 Task: Display comments for you.
Action: Mouse moved to (1113, 111)
Screenshot: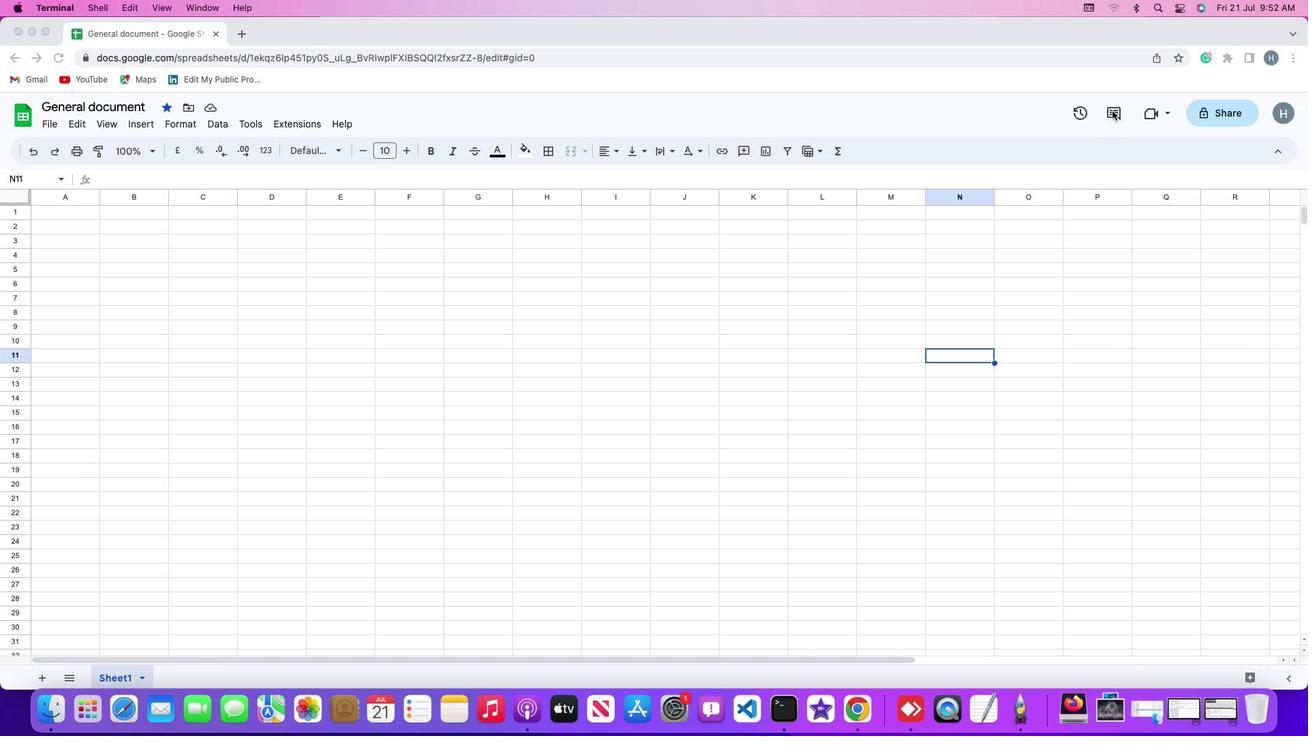 
Action: Mouse pressed left at (1113, 111)
Screenshot: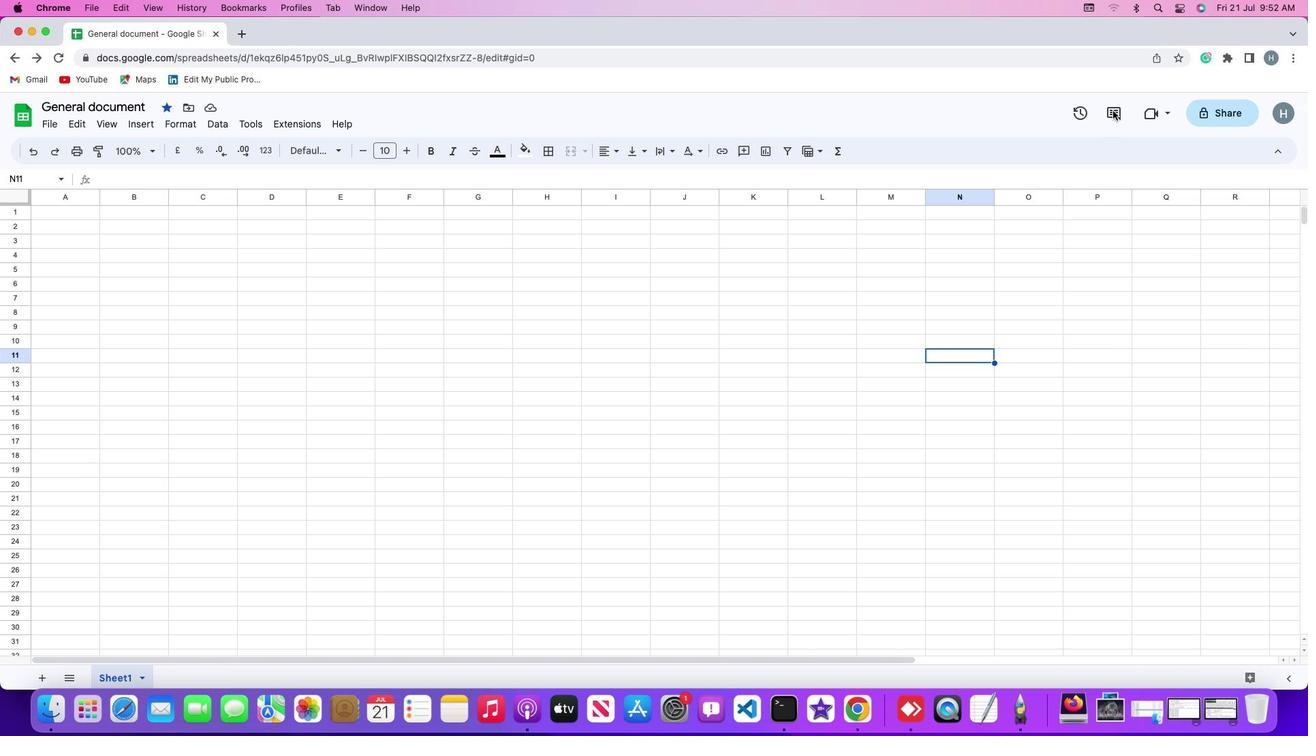 
Action: Mouse moved to (1118, 114)
Screenshot: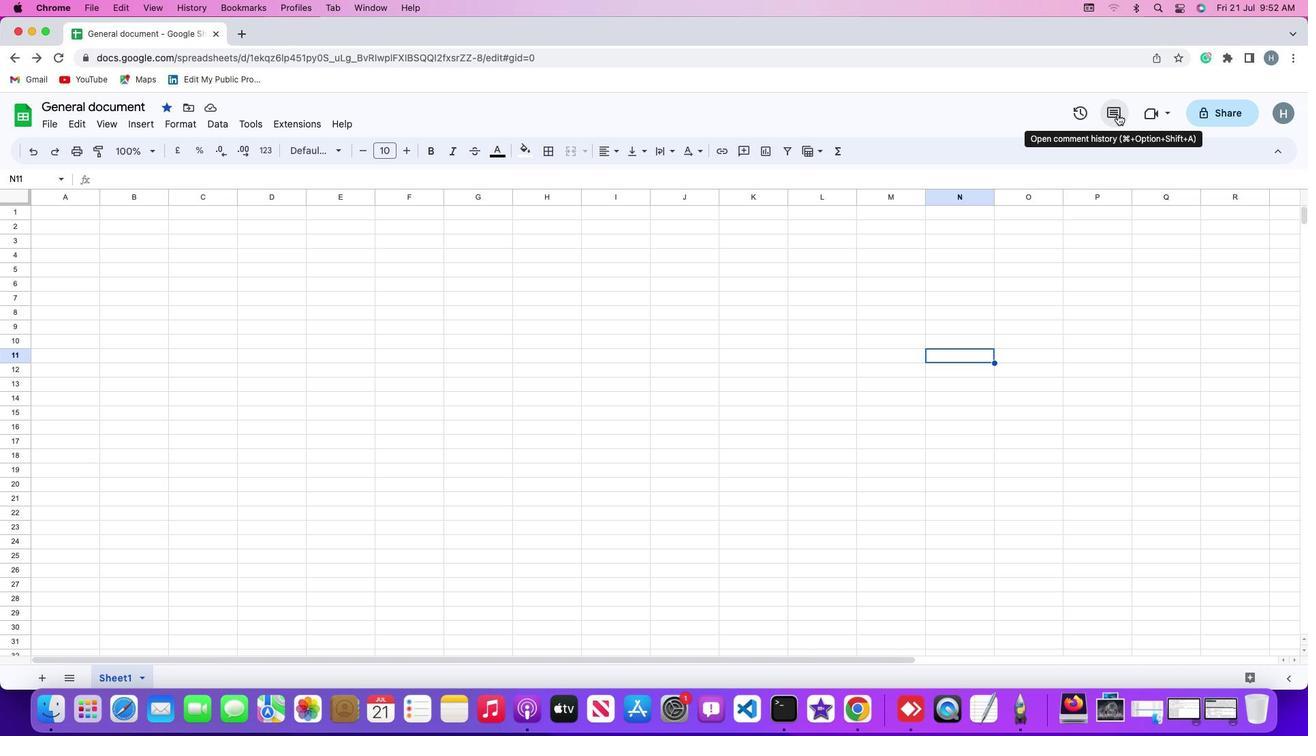 
Action: Mouse pressed left at (1118, 114)
Screenshot: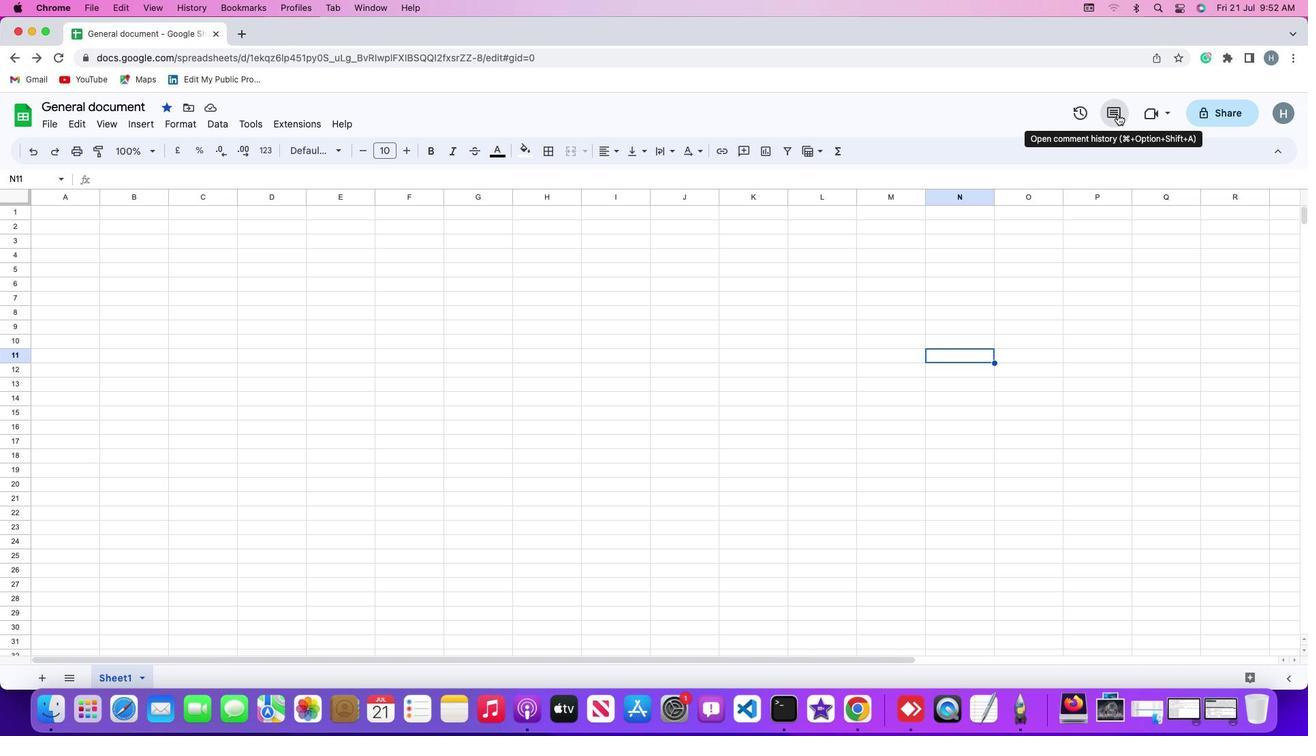 
Action: Mouse moved to (1134, 191)
Screenshot: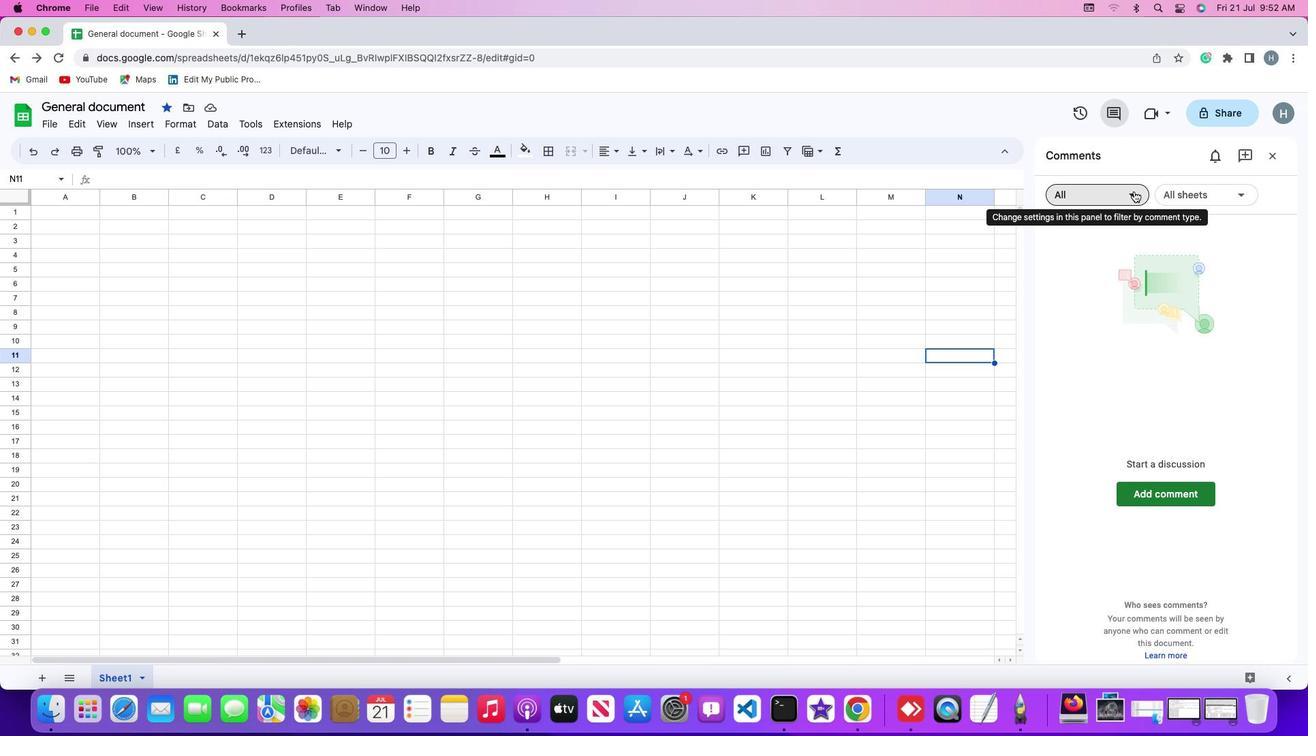 
Action: Mouse pressed left at (1134, 191)
Screenshot: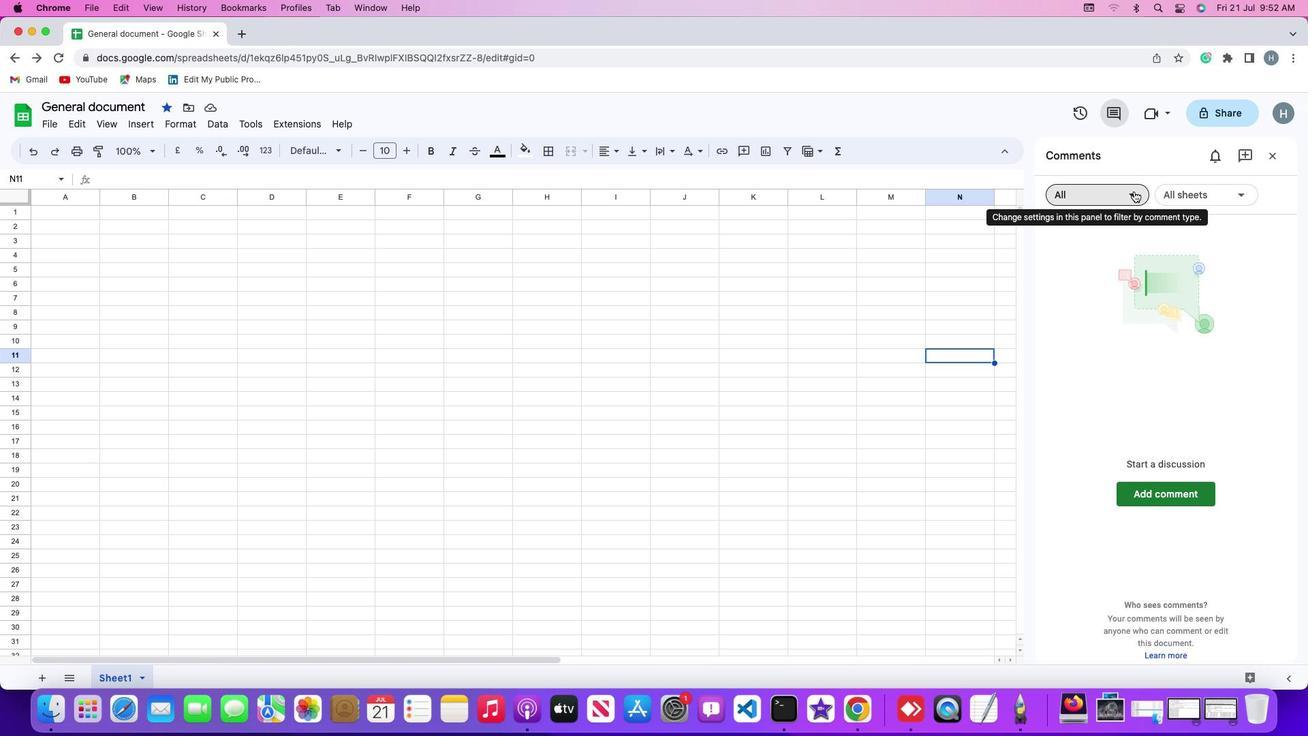 
Action: Mouse moved to (1105, 237)
Screenshot: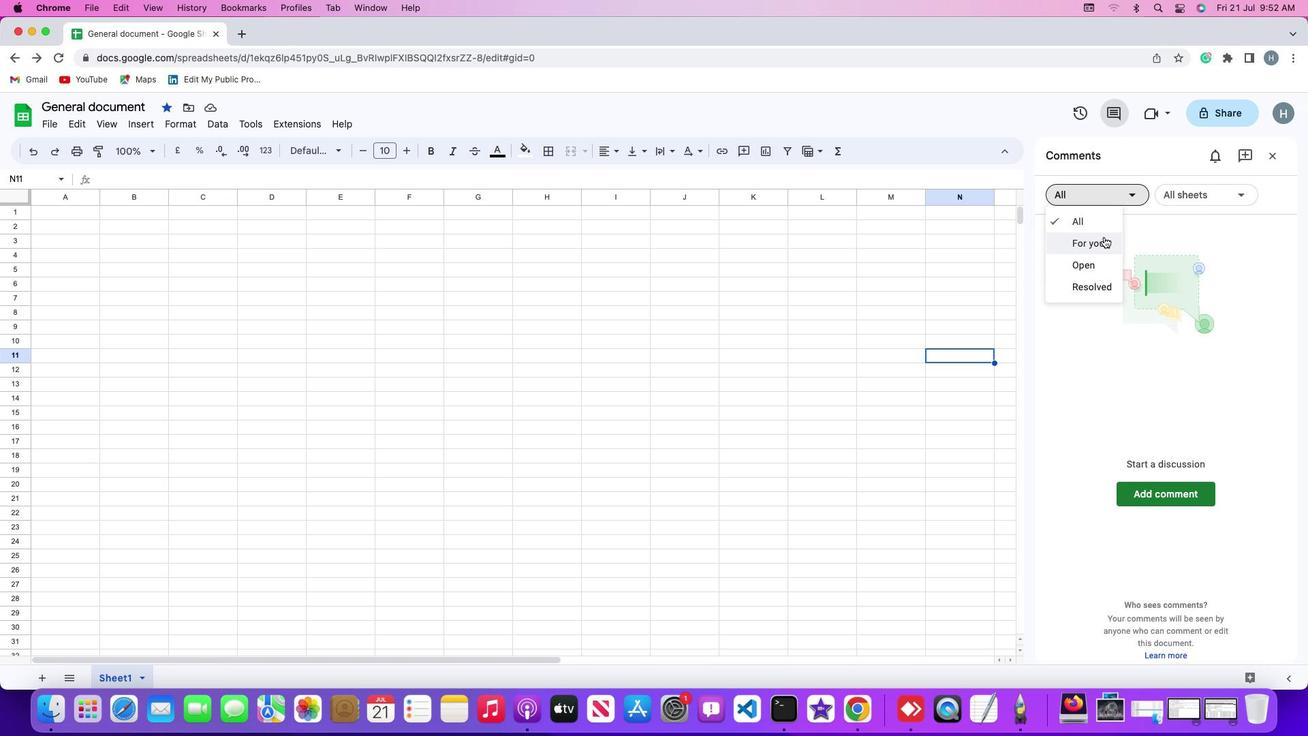 
Action: Mouse pressed left at (1105, 237)
Screenshot: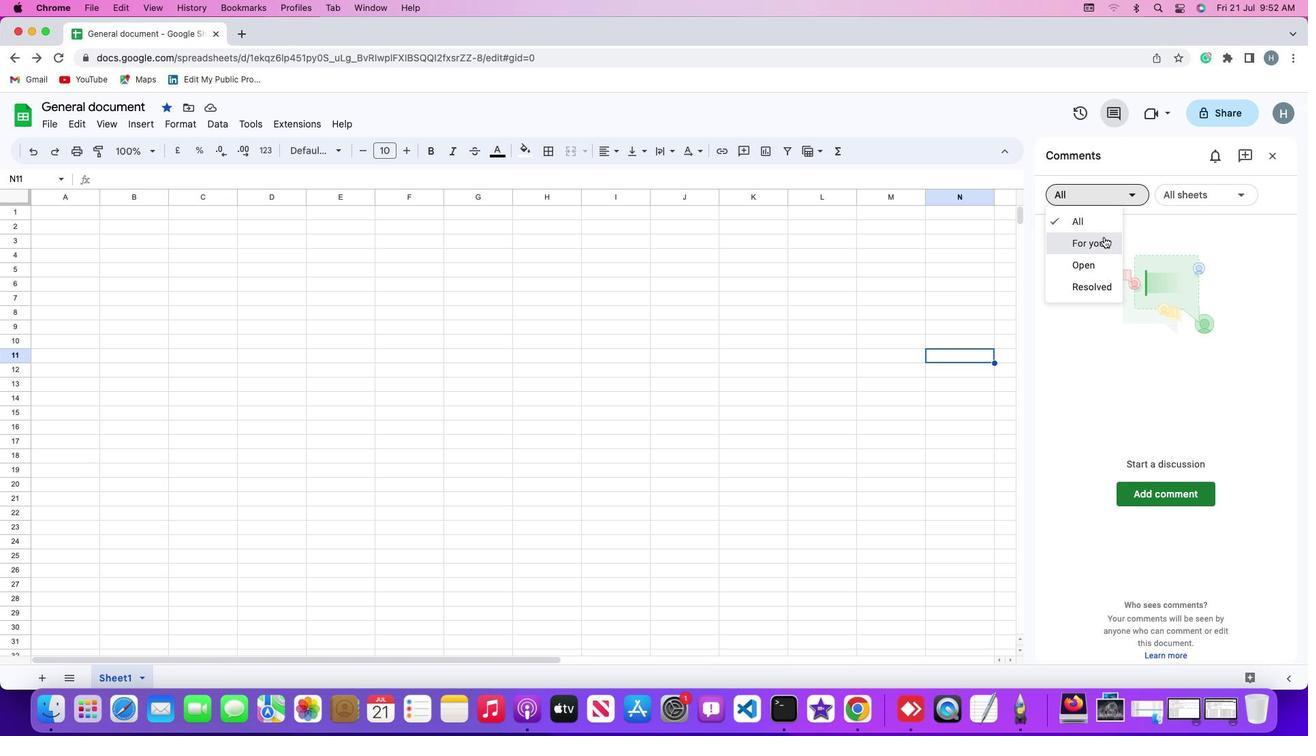 
Action: Mouse moved to (959, 294)
Screenshot: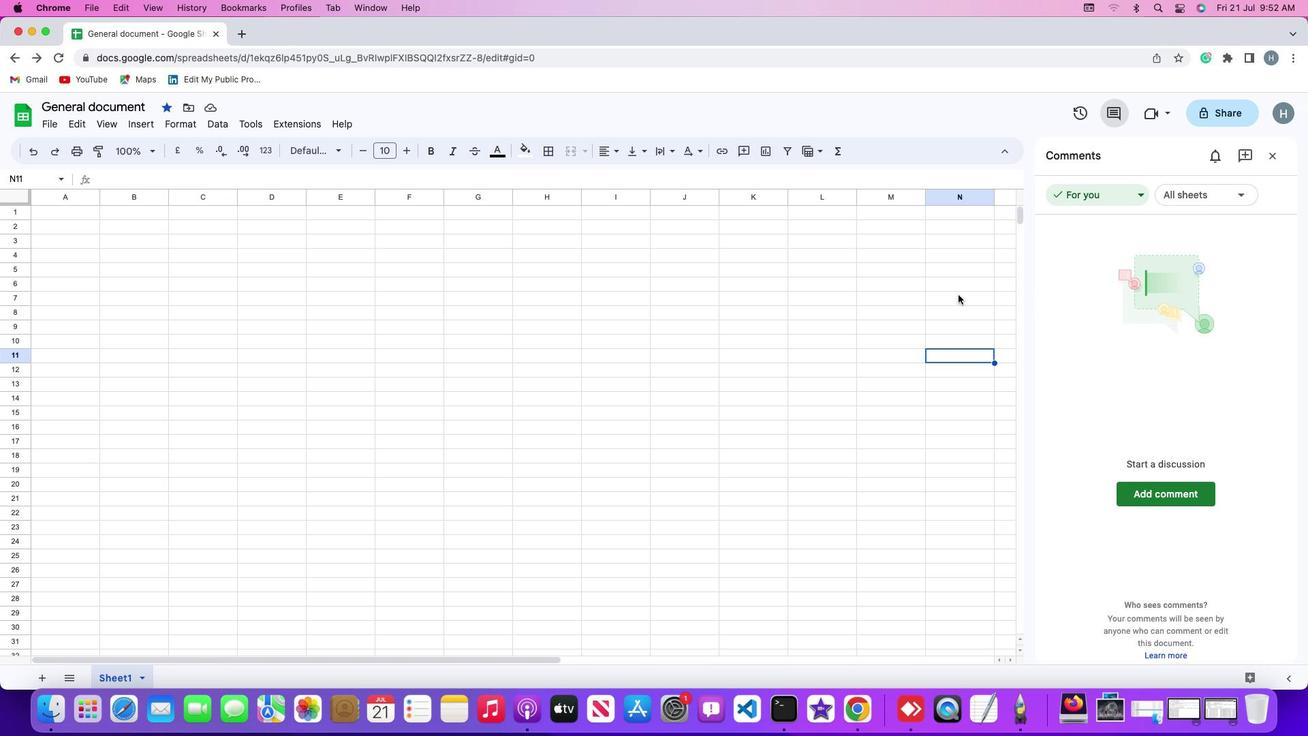 
